 Task: Move the report from one position to another position in the list of reports
Action: Mouse scrolled (242, 144) with delta (0, 0)
Screenshot: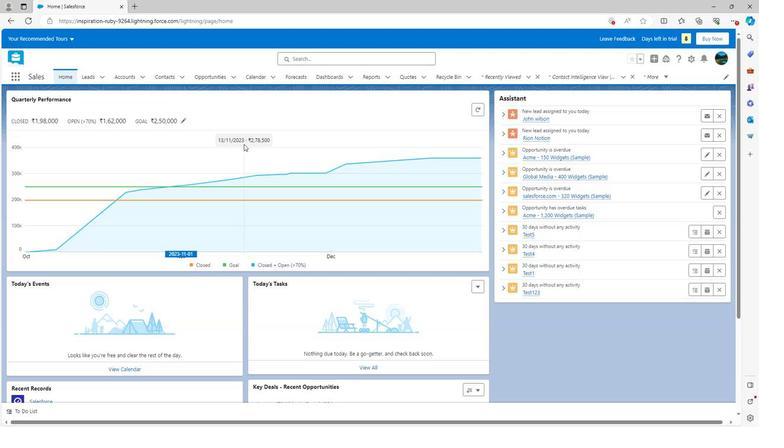 
Action: Mouse scrolled (242, 144) with delta (0, 0)
Screenshot: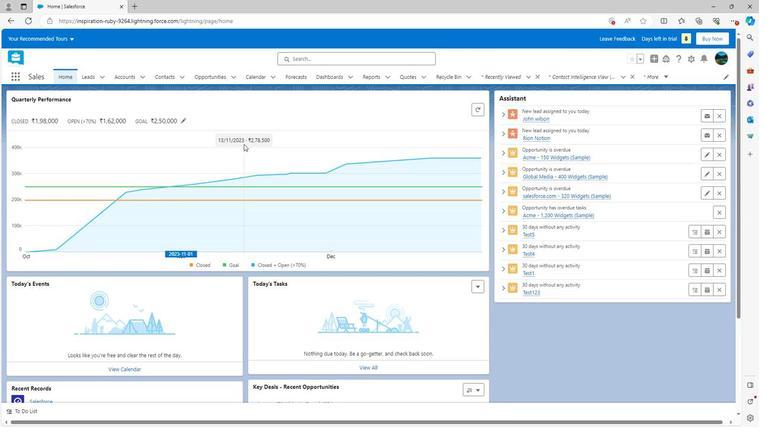 
Action: Mouse moved to (242, 144)
Screenshot: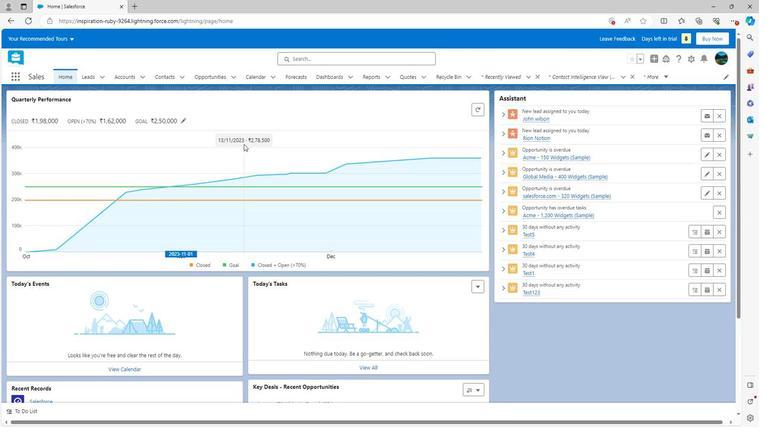 
Action: Mouse scrolled (242, 144) with delta (0, 0)
Screenshot: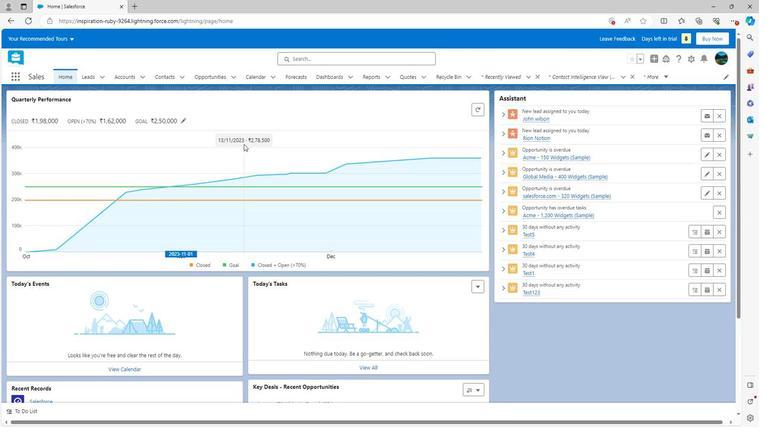 
Action: Mouse moved to (242, 144)
Screenshot: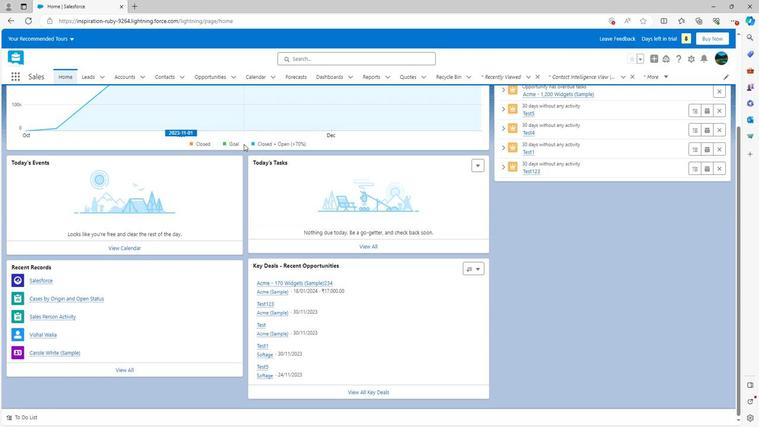 
Action: Mouse scrolled (242, 144) with delta (0, 0)
Screenshot: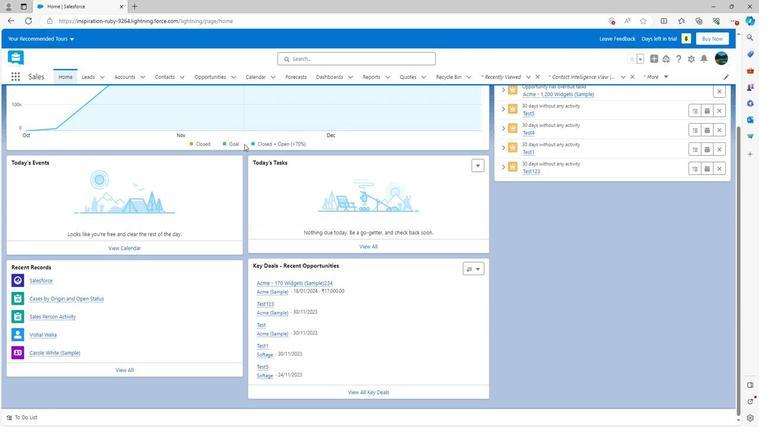 
Action: Mouse scrolled (242, 144) with delta (0, 0)
Screenshot: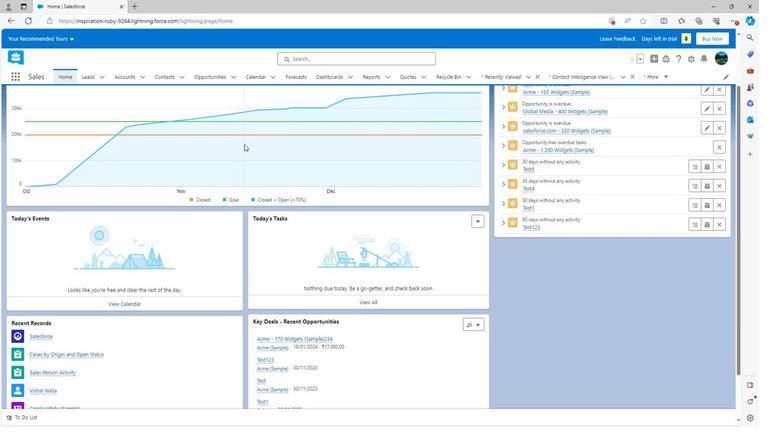 
Action: Mouse scrolled (242, 144) with delta (0, 0)
Screenshot: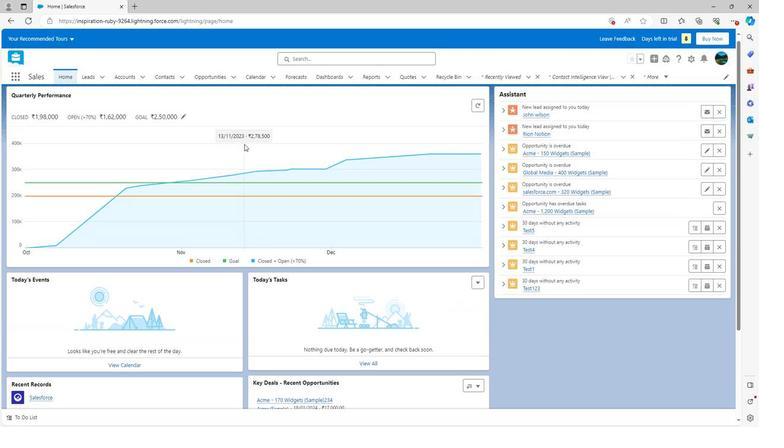 
Action: Mouse scrolled (242, 144) with delta (0, 0)
Screenshot: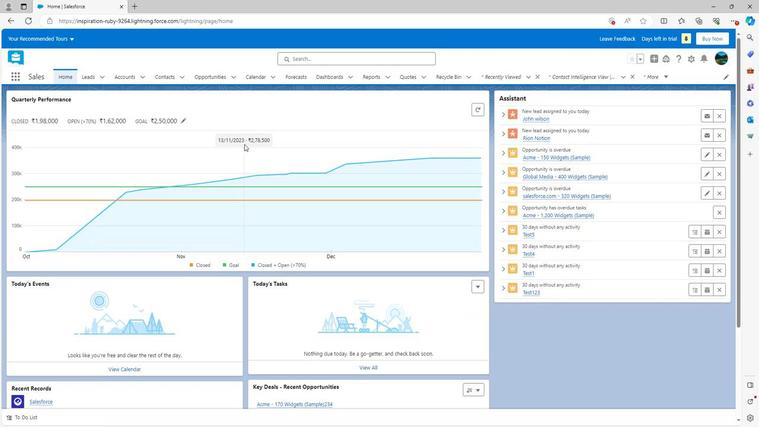 
Action: Mouse moved to (370, 74)
Screenshot: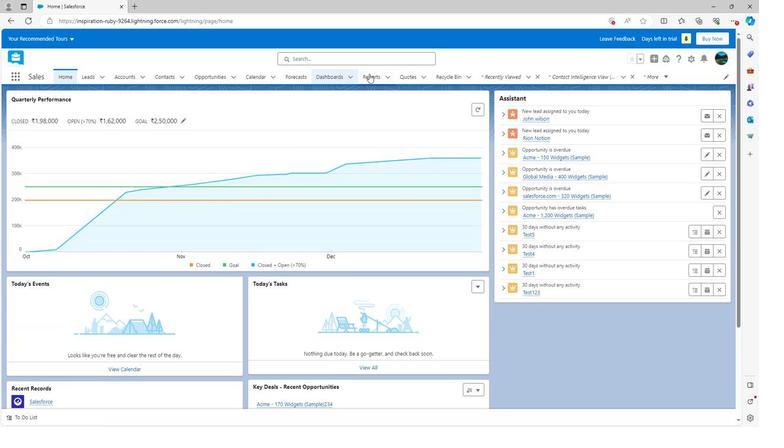 
Action: Mouse pressed left at (370, 74)
Screenshot: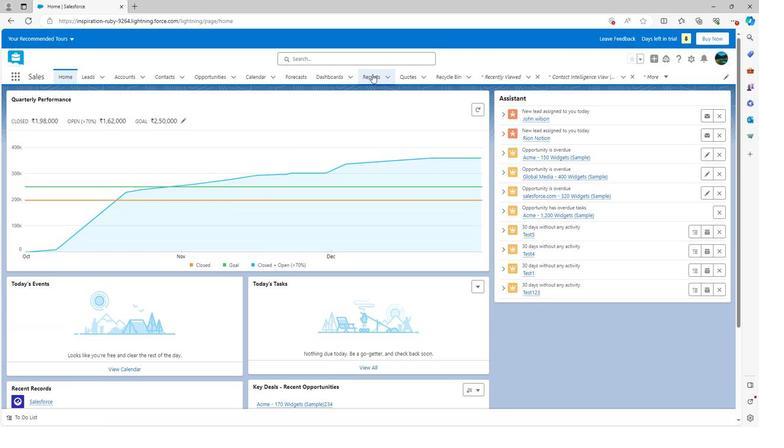 
Action: Mouse moved to (725, 144)
Screenshot: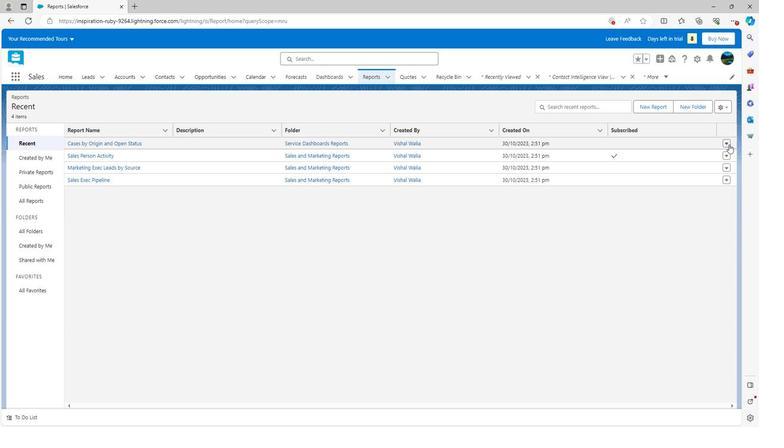 
Action: Mouse pressed left at (725, 144)
Screenshot: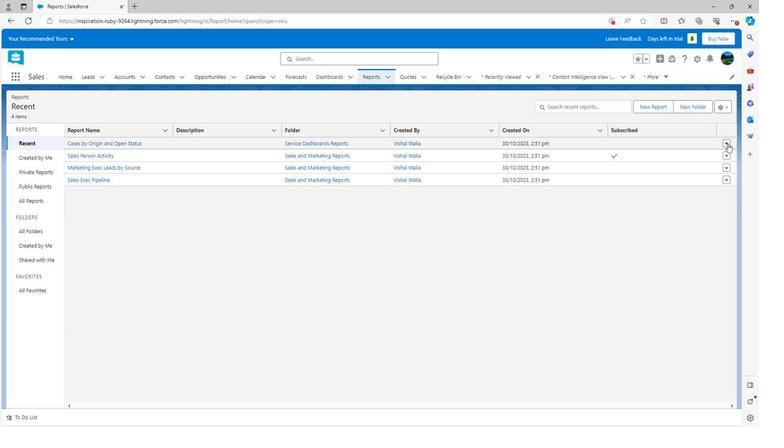 
Action: Mouse moved to (690, 252)
Screenshot: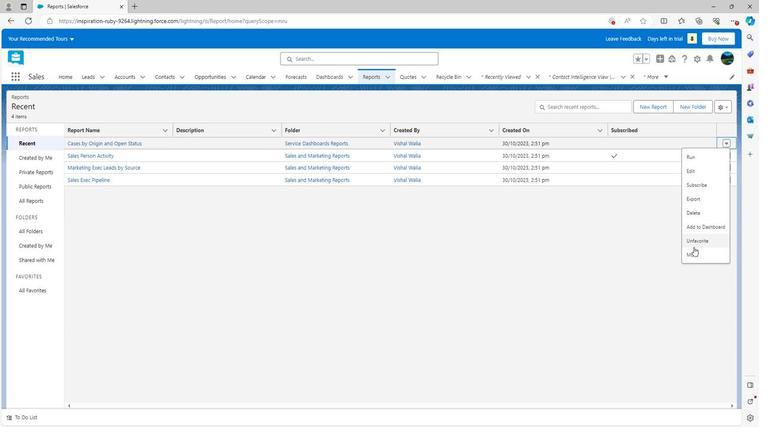 
Action: Mouse pressed left at (690, 252)
Screenshot: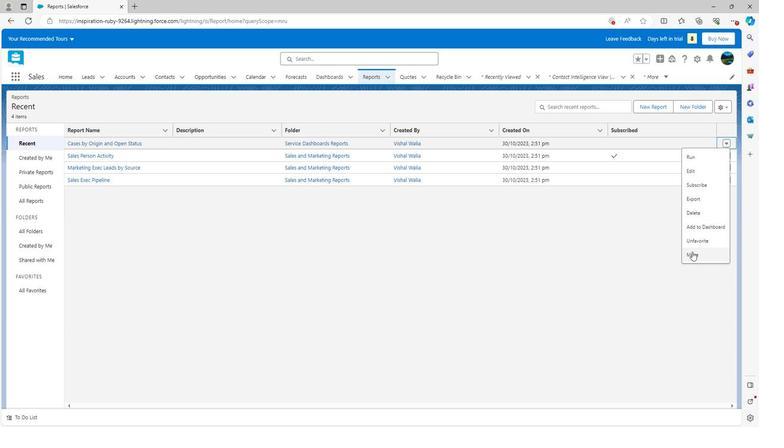 
Action: Mouse moved to (362, 124)
Screenshot: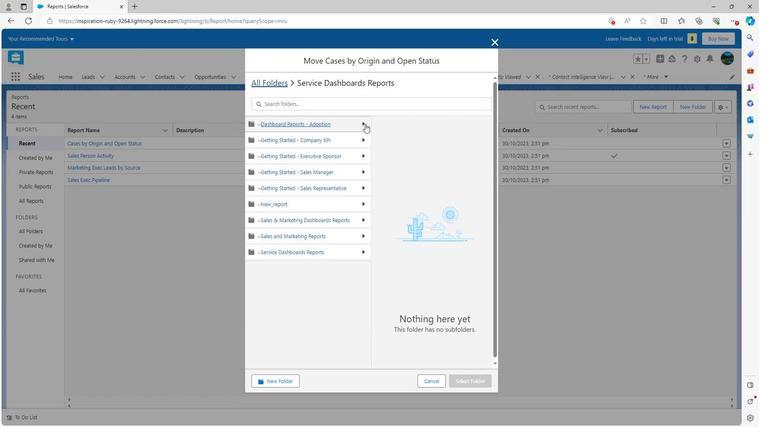 
Action: Mouse pressed left at (362, 124)
Screenshot: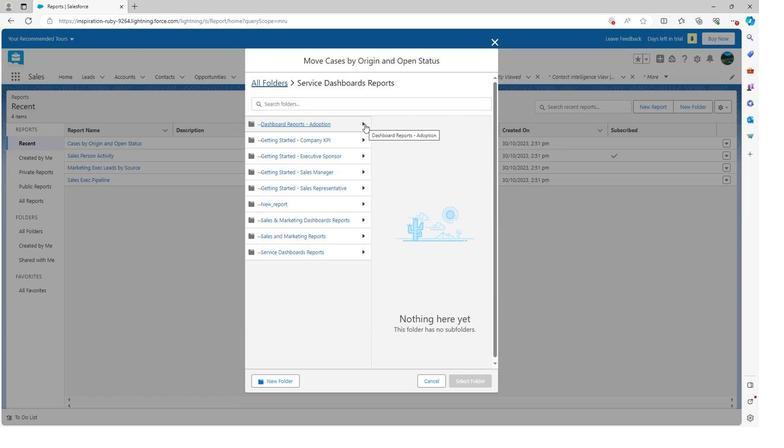 
Action: Mouse moved to (361, 201)
Screenshot: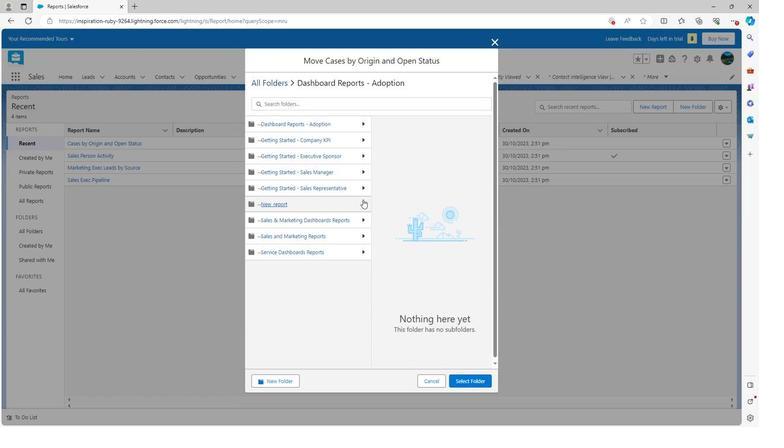 
Action: Mouse pressed left at (361, 201)
Screenshot: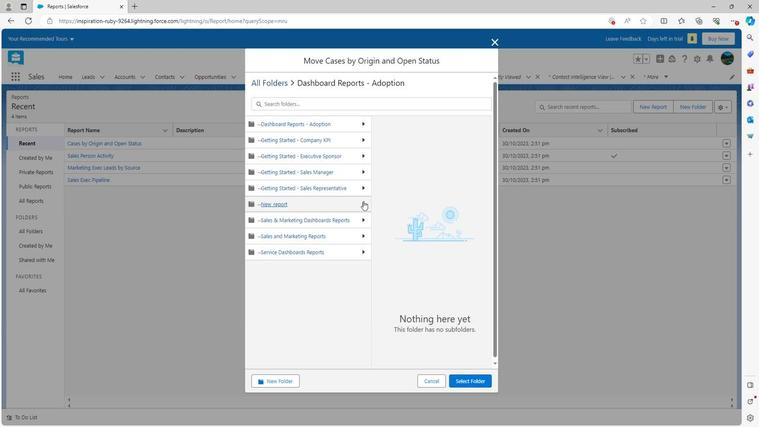 
Action: Mouse moved to (463, 381)
Screenshot: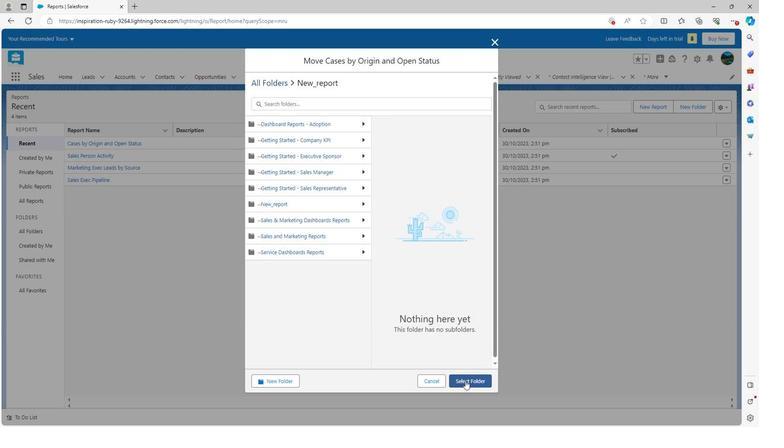 
Action: Mouse pressed left at (463, 381)
Screenshot: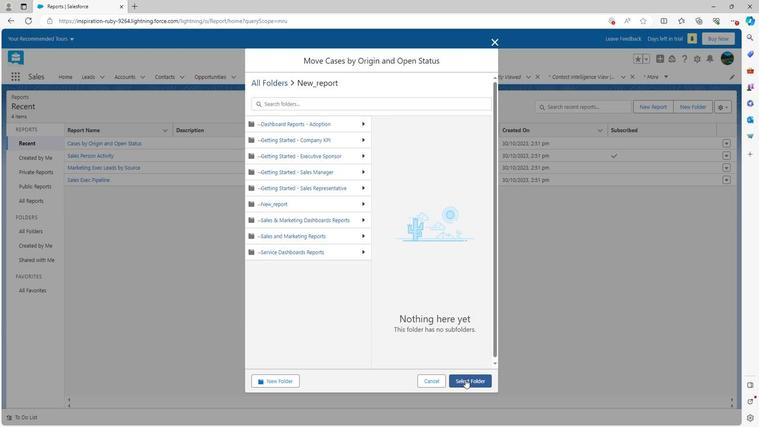 
Action: Mouse moved to (27, 231)
Screenshot: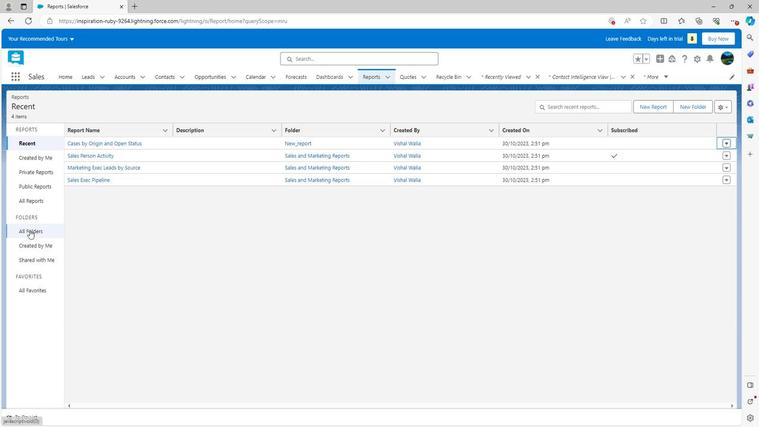 
Action: Mouse pressed left at (27, 231)
Screenshot: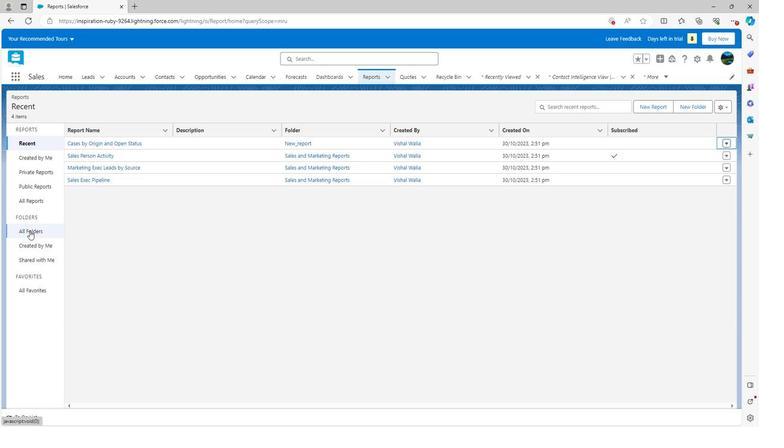 
Action: Mouse moved to (114, 202)
Screenshot: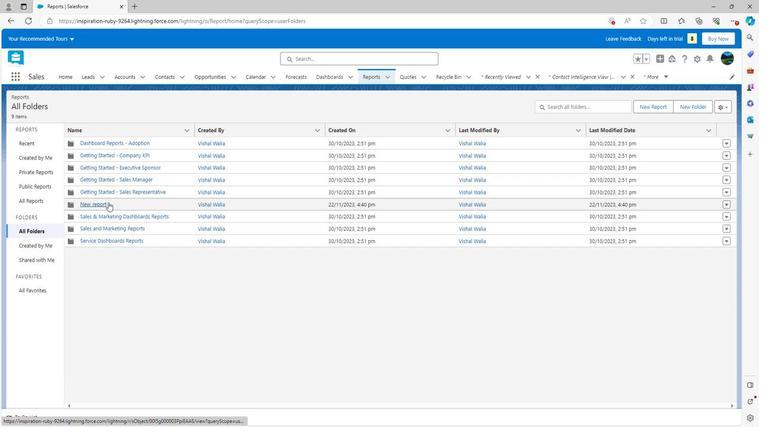 
Action: Mouse pressed left at (114, 202)
Screenshot: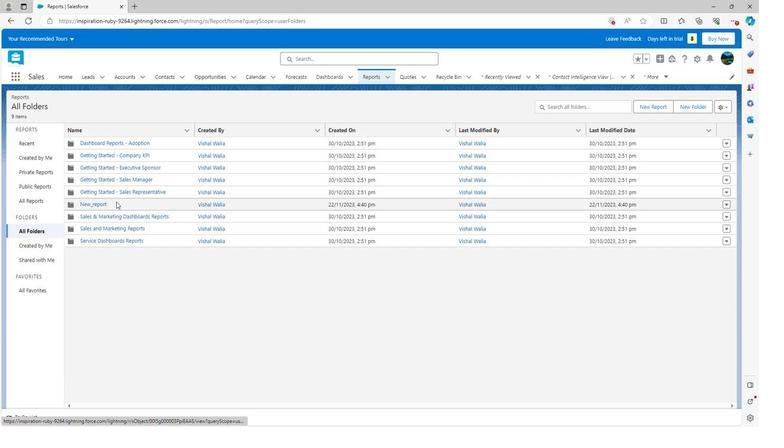 
Action: Mouse moved to (91, 206)
Screenshot: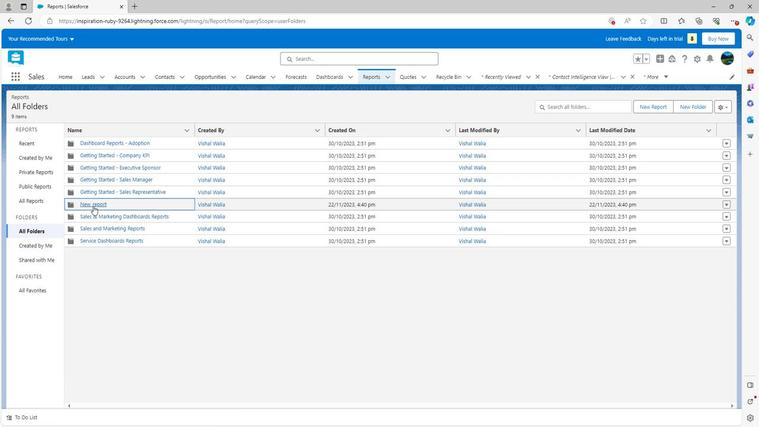 
Action: Mouse pressed left at (91, 206)
Screenshot: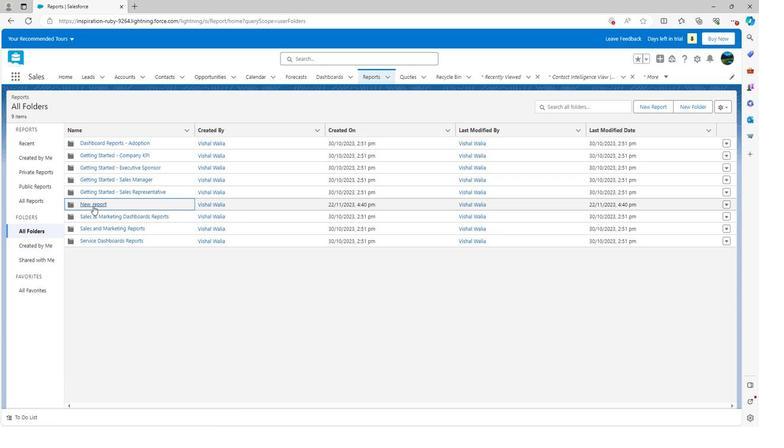 
Action: Mouse moved to (154, 199)
Screenshot: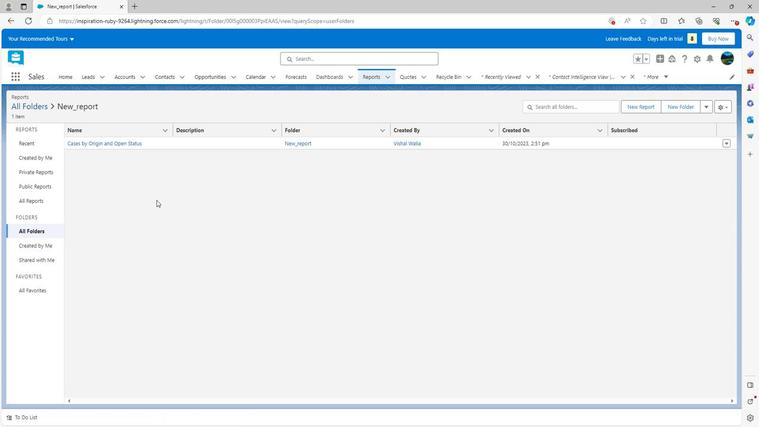 
